 Task: Check the sale-to-list ratio of mud room in the last 1 year.
Action: Mouse moved to (764, 178)
Screenshot: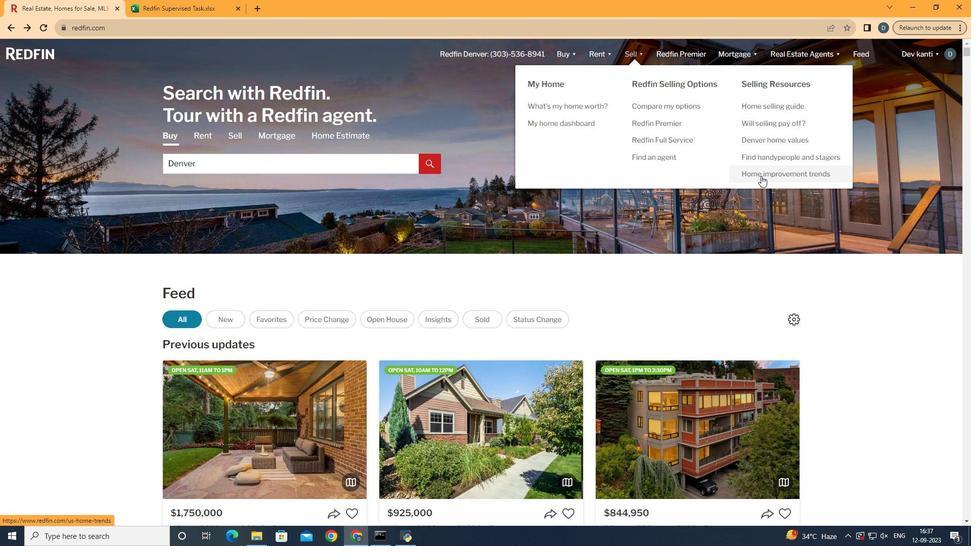 
Action: Mouse pressed left at (764, 178)
Screenshot: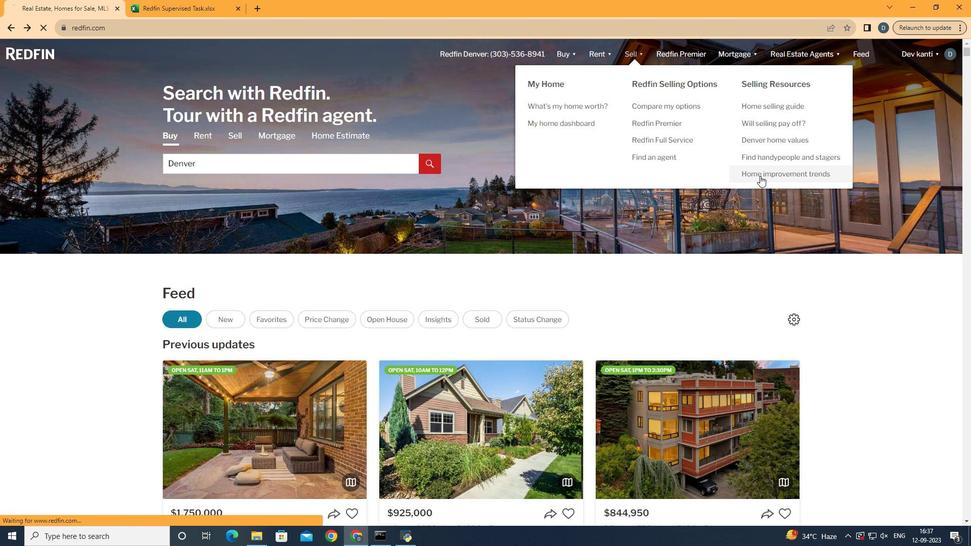 
Action: Mouse moved to (244, 199)
Screenshot: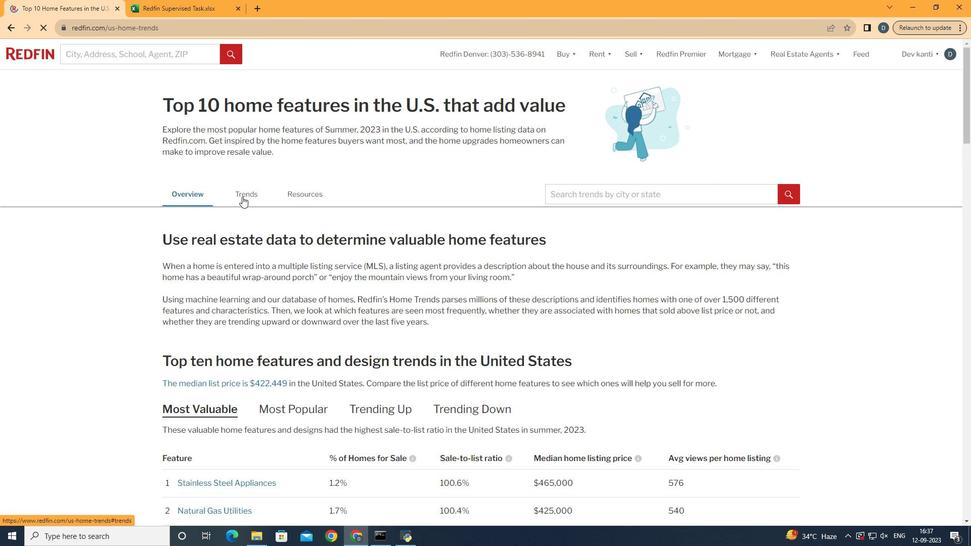
Action: Mouse pressed left at (244, 199)
Screenshot: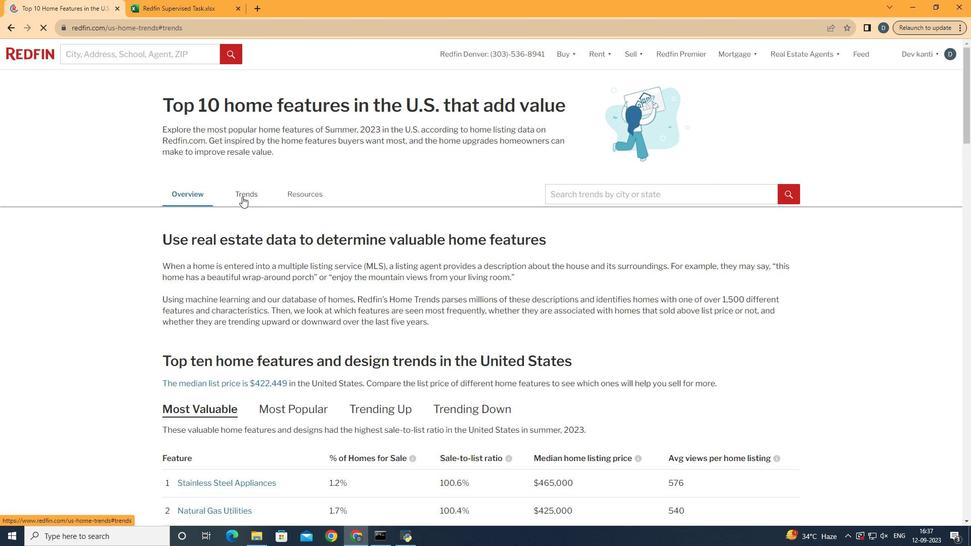 
Action: Mouse moved to (256, 205)
Screenshot: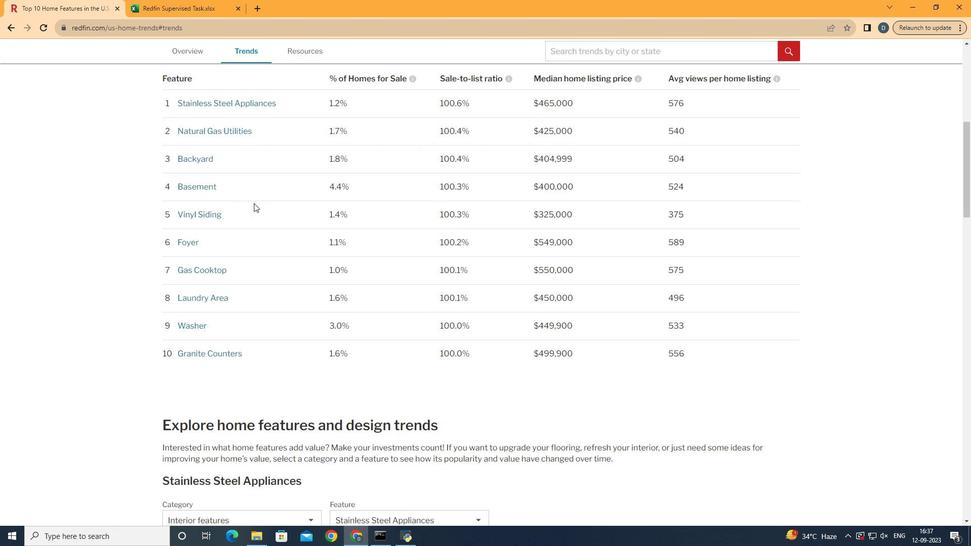 
Action: Mouse scrolled (256, 205) with delta (0, 0)
Screenshot: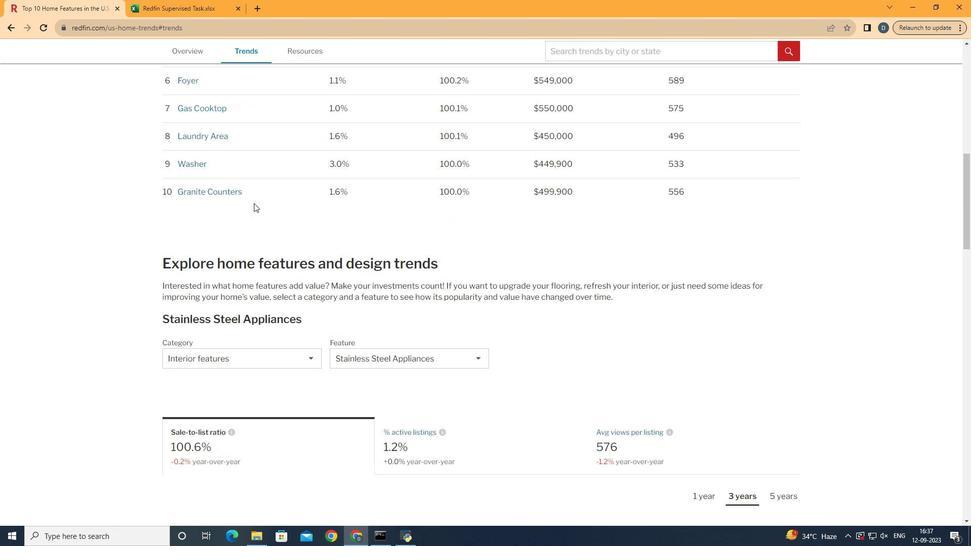 
Action: Mouse scrolled (256, 205) with delta (0, 0)
Screenshot: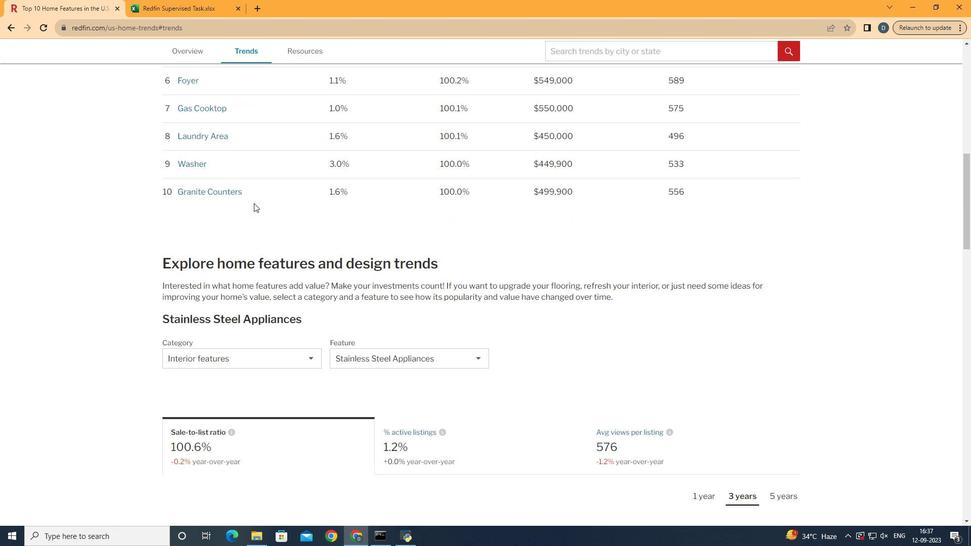 
Action: Mouse scrolled (256, 205) with delta (0, 0)
Screenshot: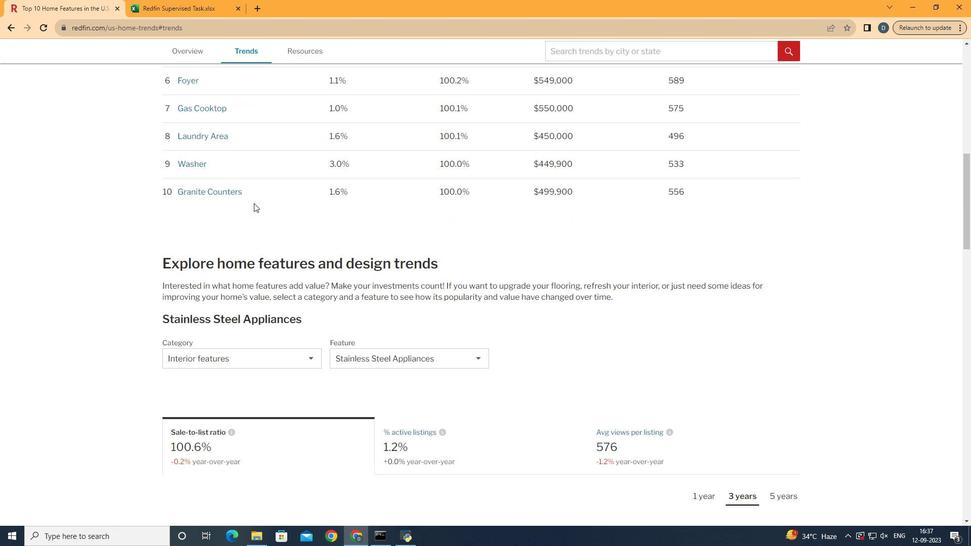 
Action: Mouse scrolled (256, 205) with delta (0, 0)
Screenshot: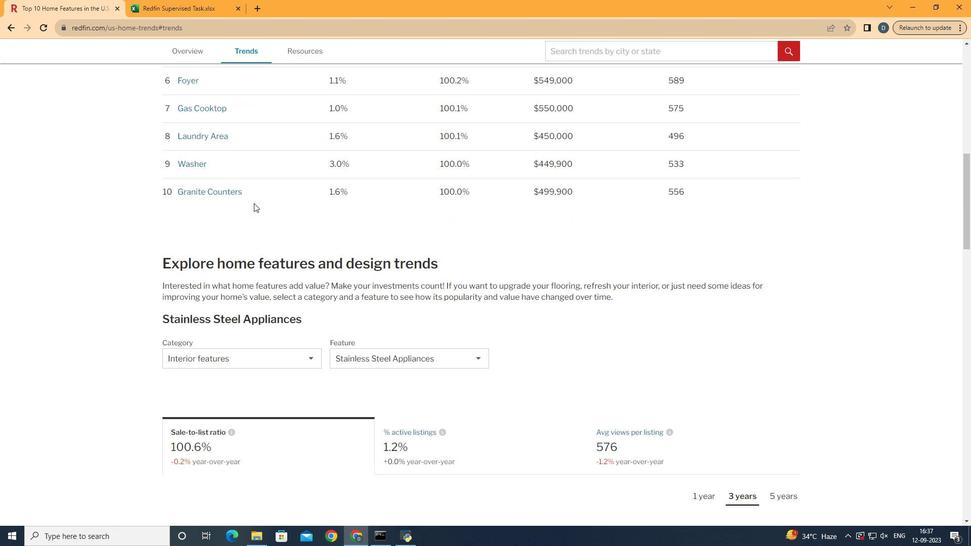 
Action: Mouse scrolled (256, 205) with delta (0, 0)
Screenshot: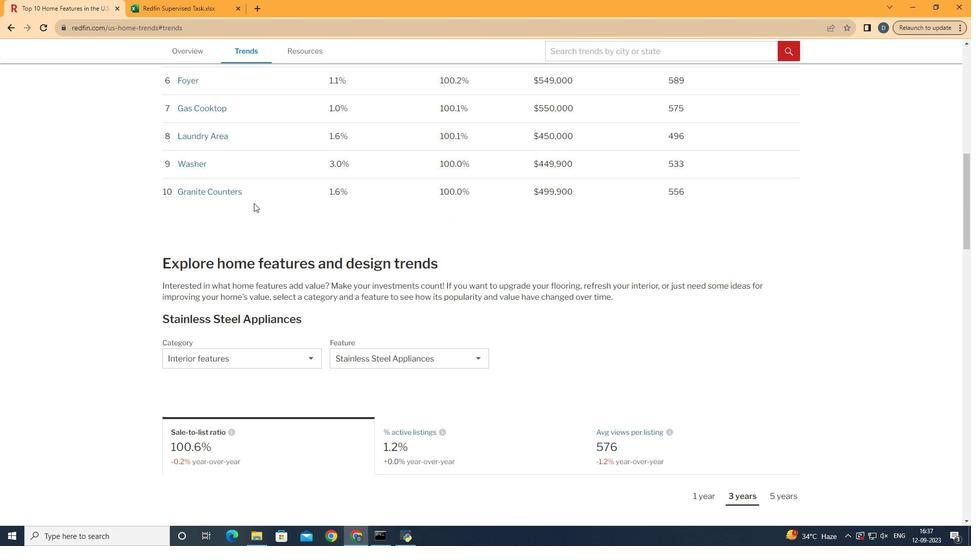
Action: Mouse scrolled (256, 205) with delta (0, 0)
Screenshot: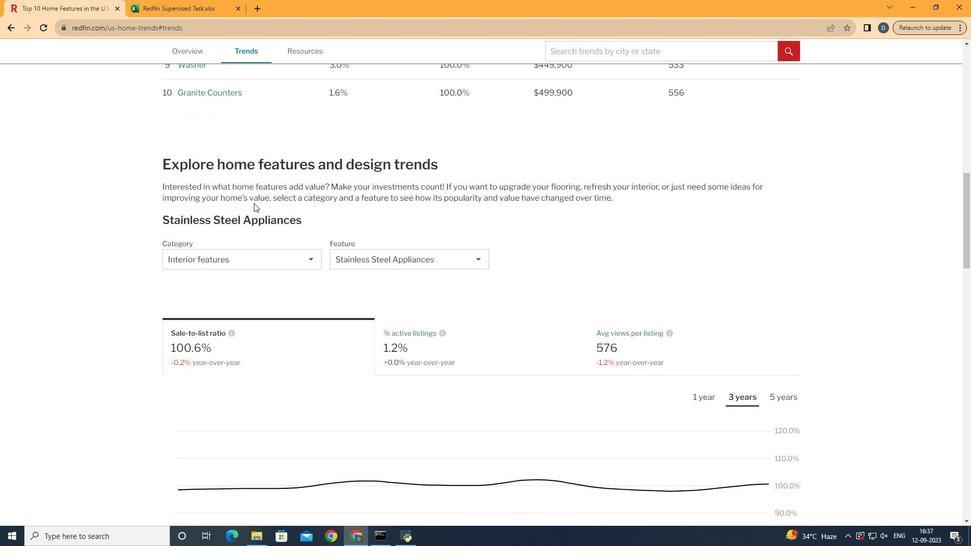 
Action: Mouse scrolled (256, 205) with delta (0, 0)
Screenshot: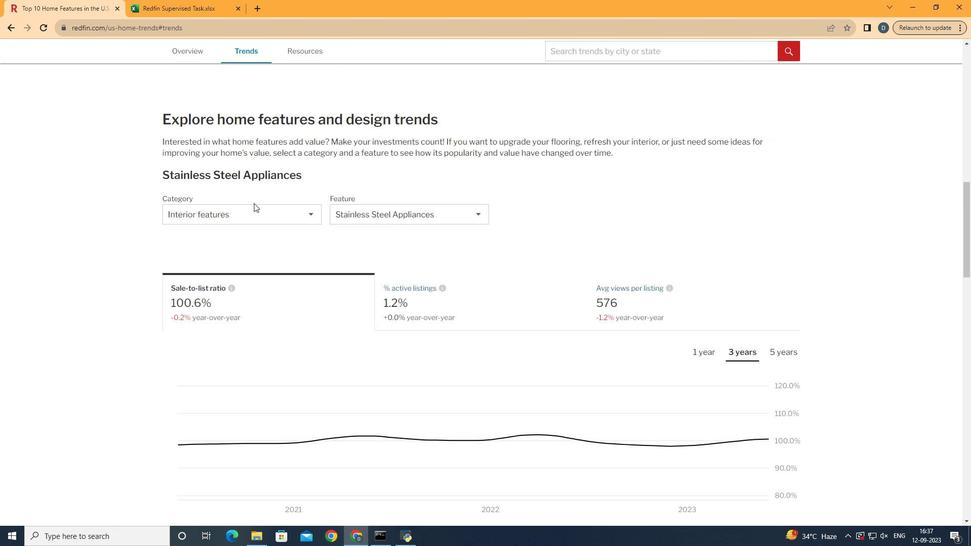 
Action: Mouse scrolled (256, 205) with delta (0, 0)
Screenshot: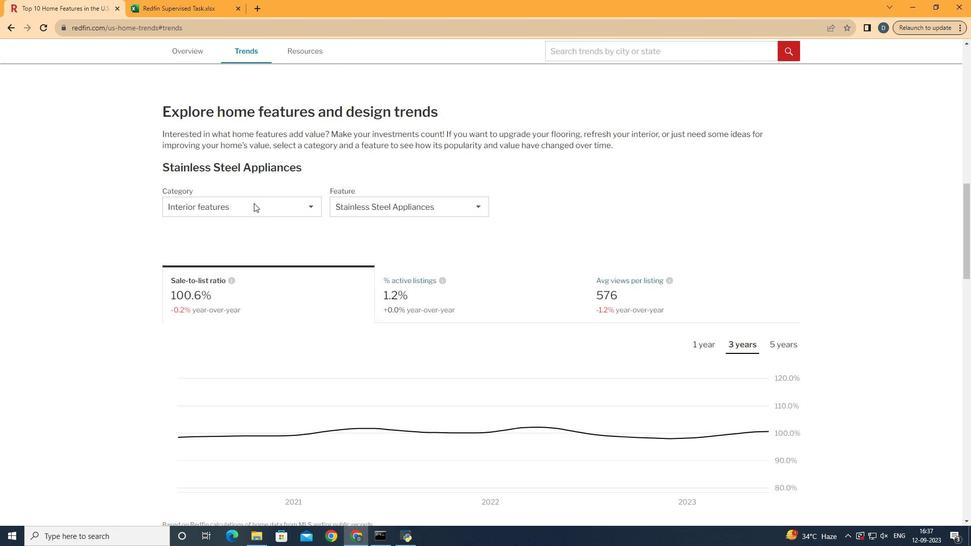 
Action: Mouse moved to (256, 211)
Screenshot: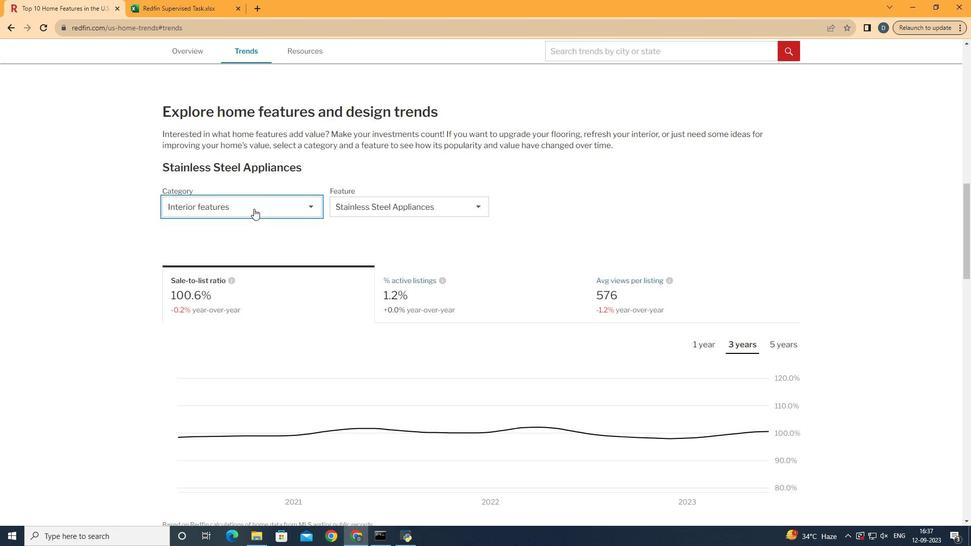 
Action: Mouse pressed left at (256, 211)
Screenshot: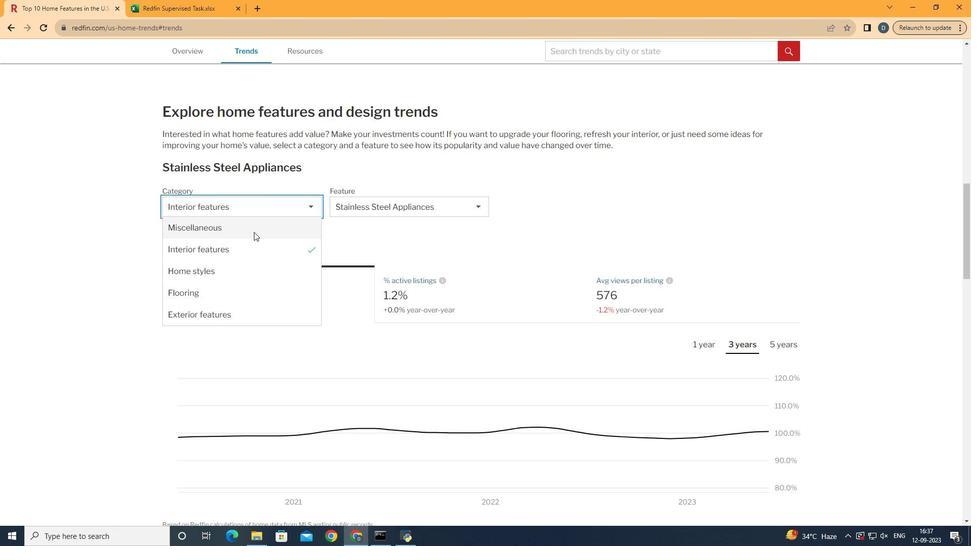 
Action: Mouse moved to (256, 255)
Screenshot: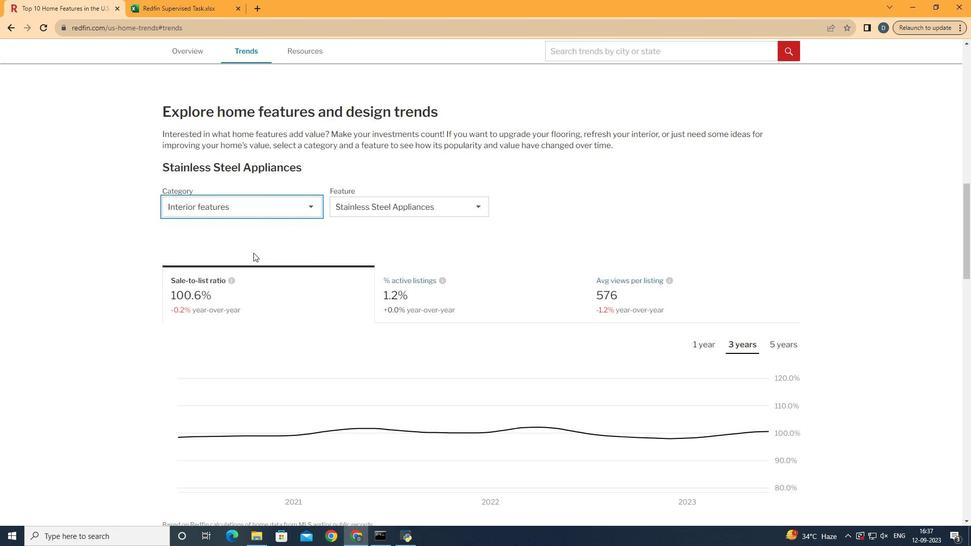
Action: Mouse pressed left at (256, 255)
Screenshot: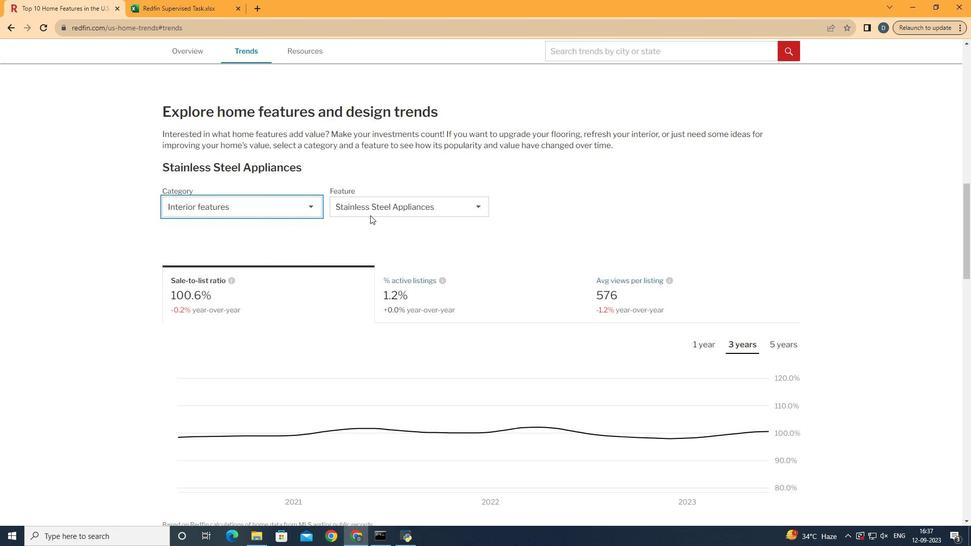 
Action: Mouse moved to (396, 215)
Screenshot: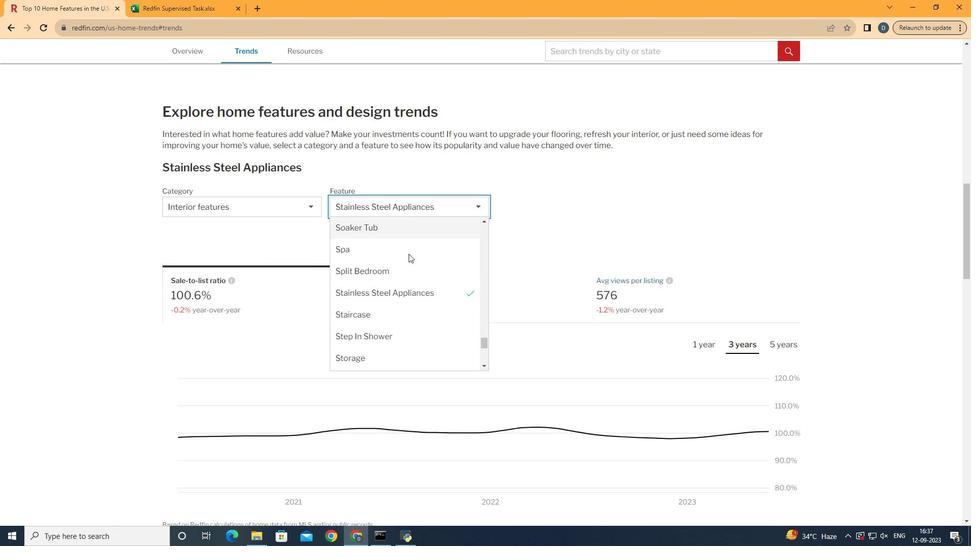 
Action: Mouse pressed left at (396, 215)
Screenshot: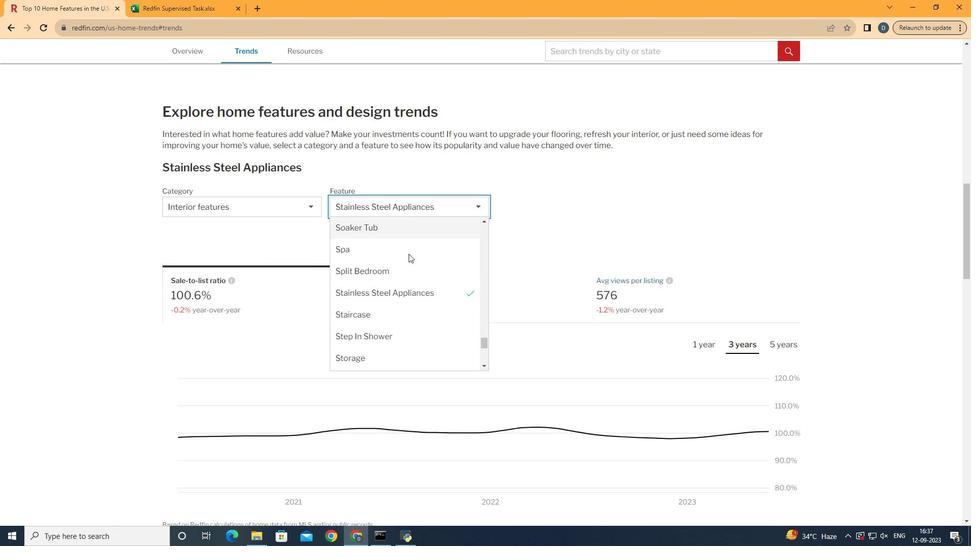 
Action: Mouse moved to (423, 288)
Screenshot: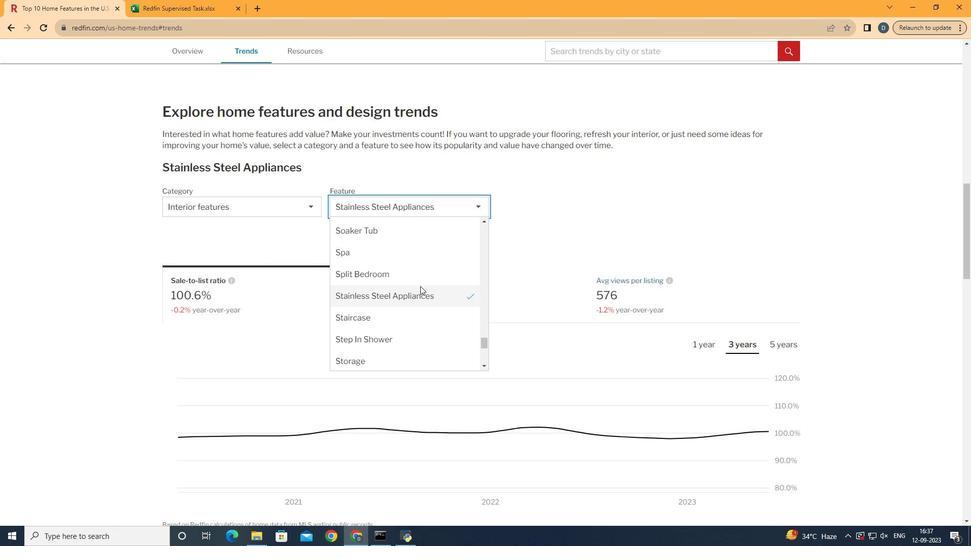 
Action: Mouse scrolled (423, 289) with delta (0, 0)
Screenshot: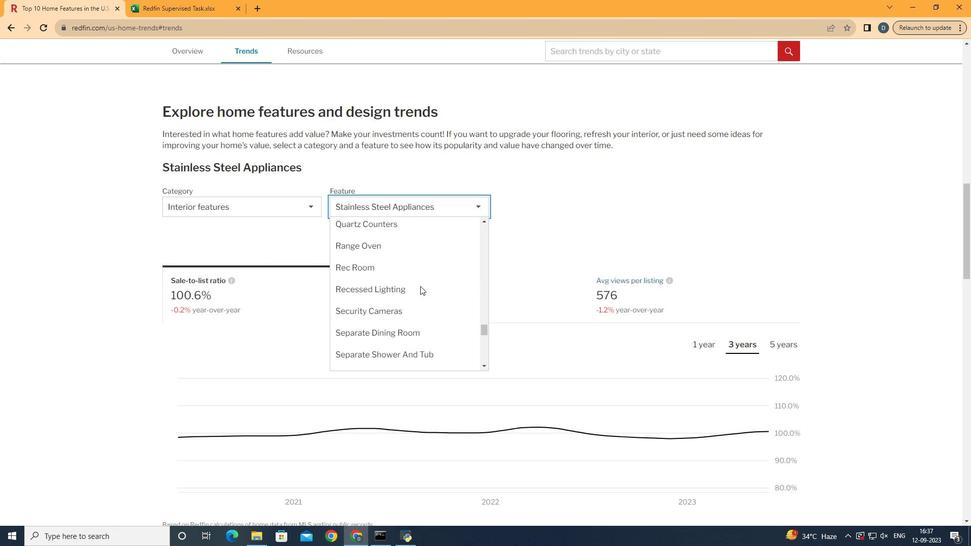 
Action: Mouse scrolled (423, 289) with delta (0, 0)
Screenshot: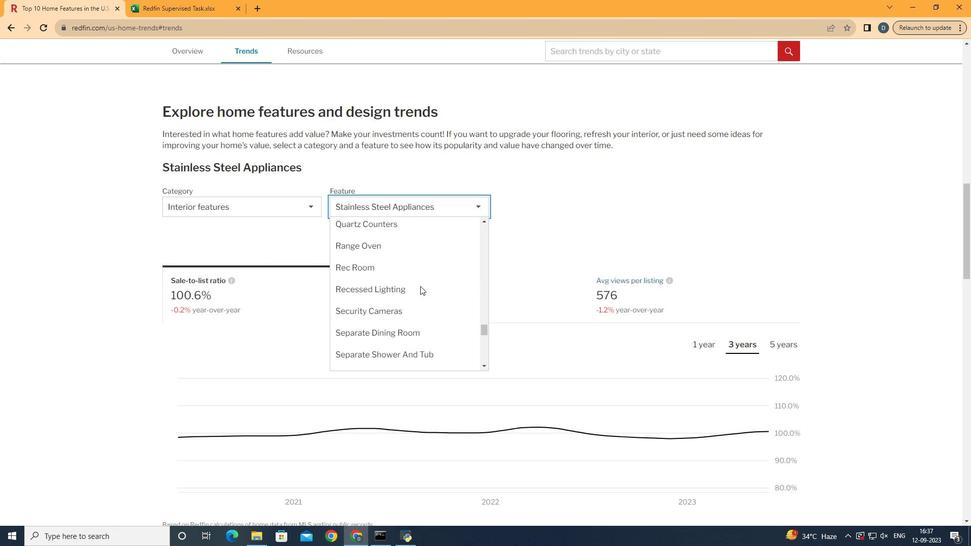 
Action: Mouse scrolled (423, 289) with delta (0, 0)
Screenshot: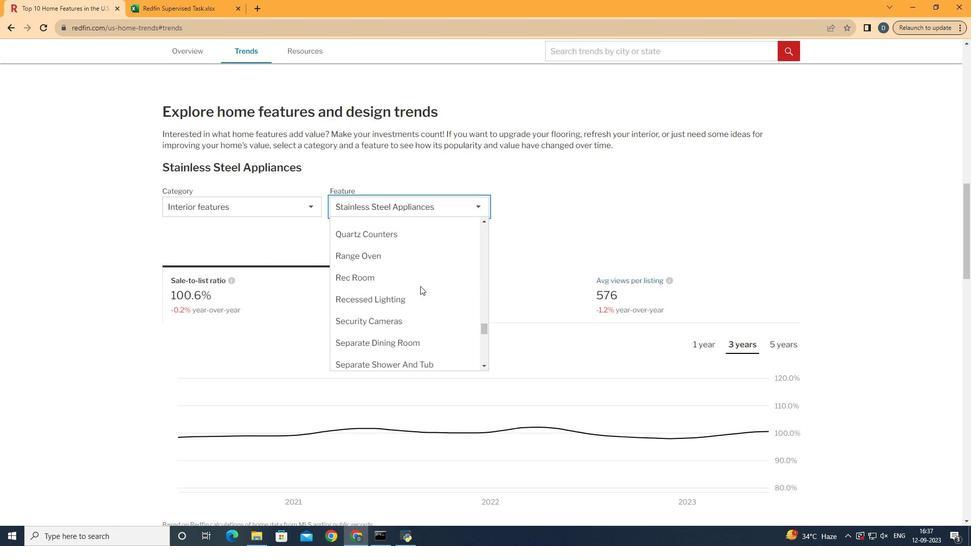 
Action: Mouse scrolled (423, 289) with delta (0, 0)
Screenshot: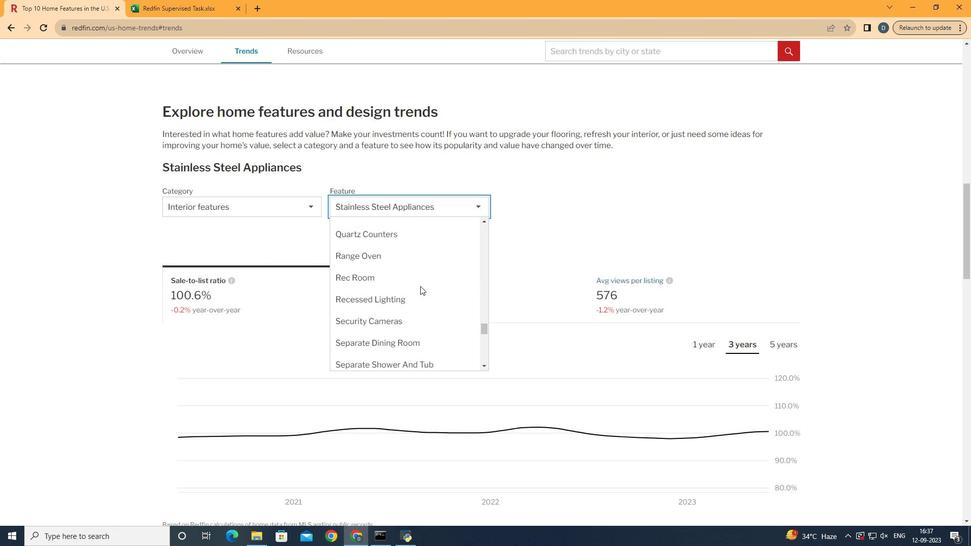 
Action: Mouse scrolled (423, 289) with delta (0, 0)
Screenshot: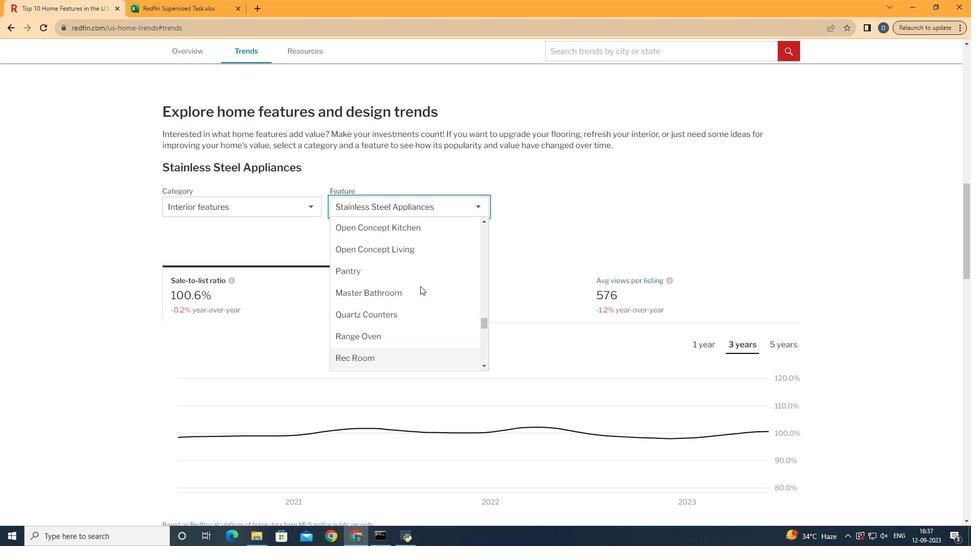 
Action: Mouse scrolled (423, 289) with delta (0, 0)
Screenshot: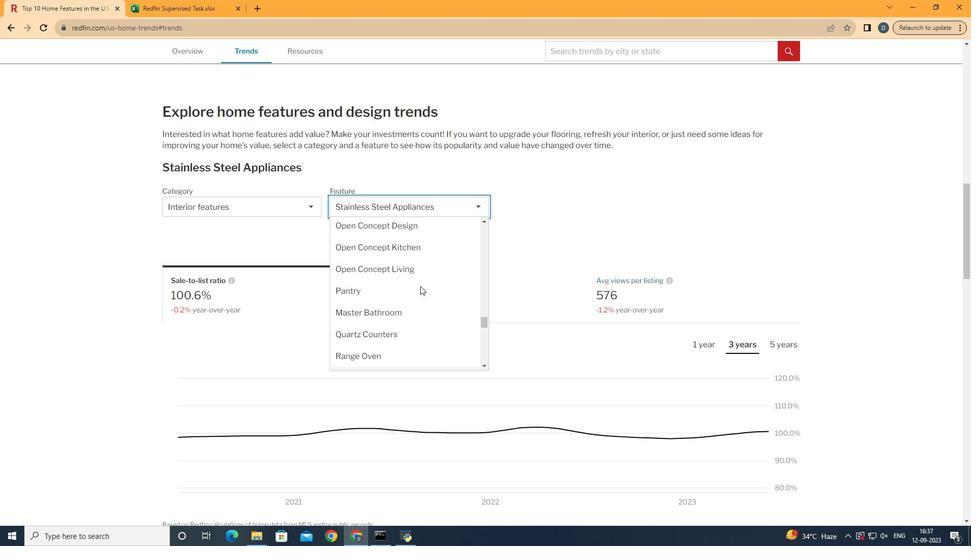 
Action: Mouse moved to (457, 257)
Screenshot: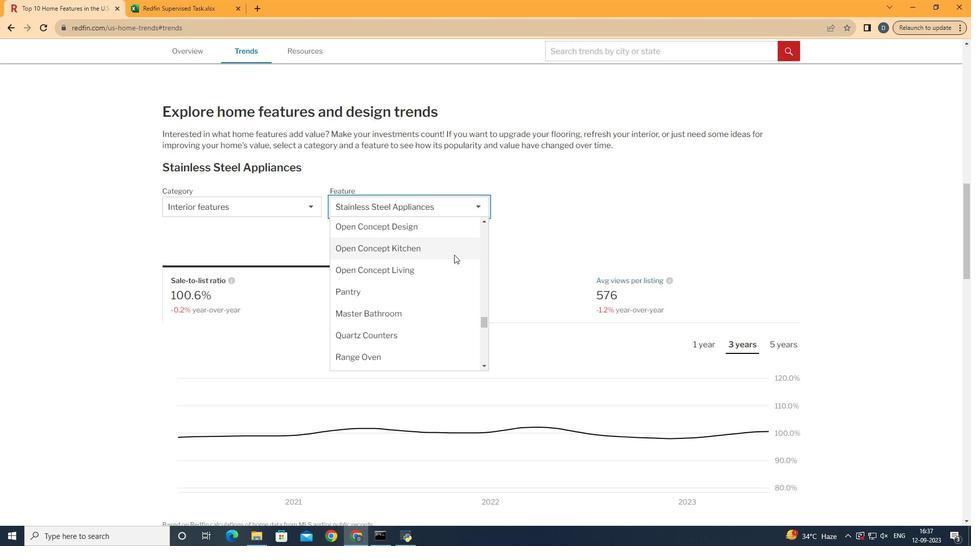 
Action: Mouse scrolled (457, 258) with delta (0, 0)
Screenshot: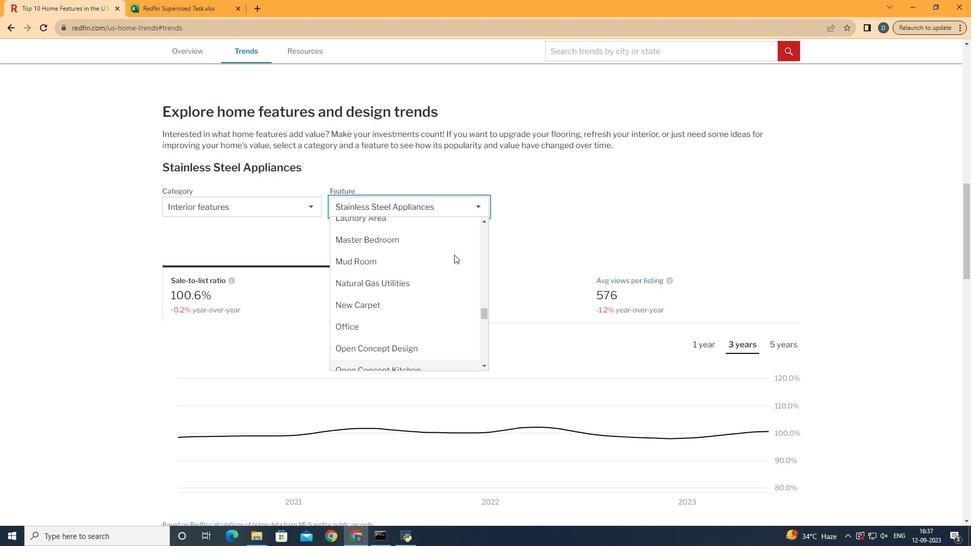 
Action: Mouse scrolled (457, 258) with delta (0, 0)
Screenshot: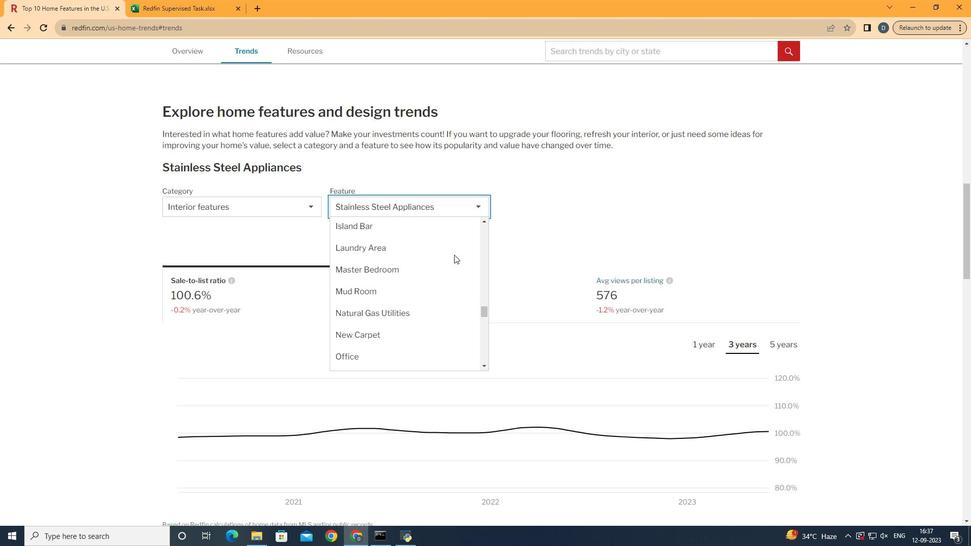 
Action: Mouse scrolled (457, 258) with delta (0, 0)
Screenshot: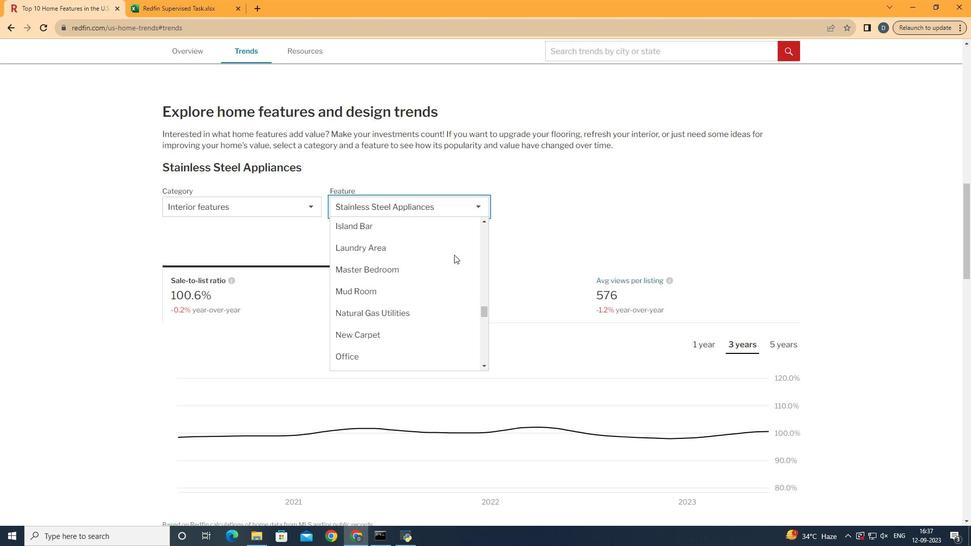 
Action: Mouse moved to (443, 296)
Screenshot: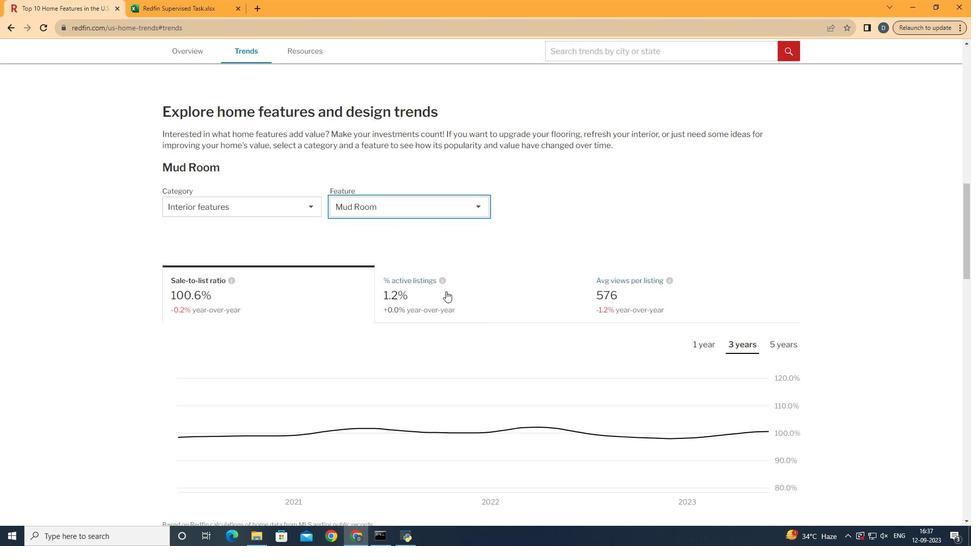 
Action: Mouse pressed left at (443, 296)
Screenshot: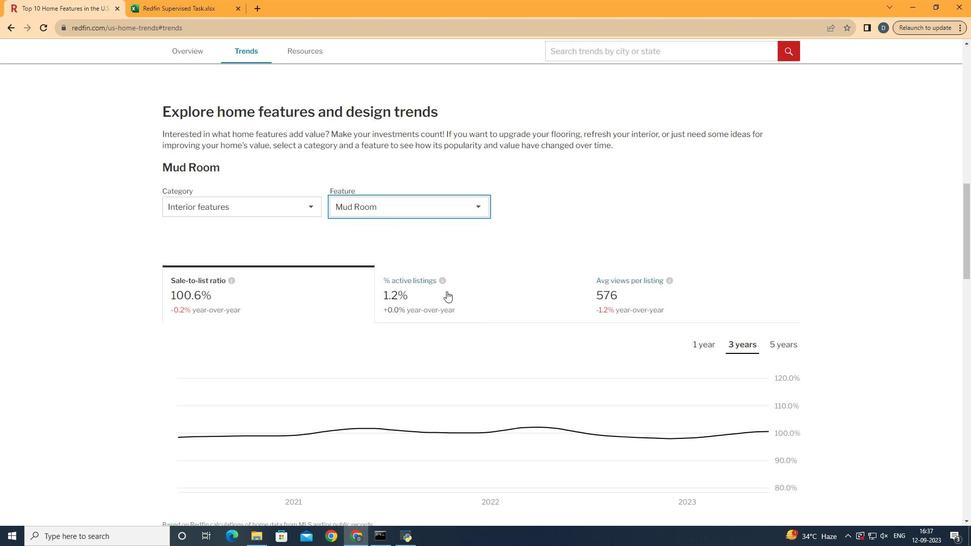 
Action: Mouse moved to (332, 305)
Screenshot: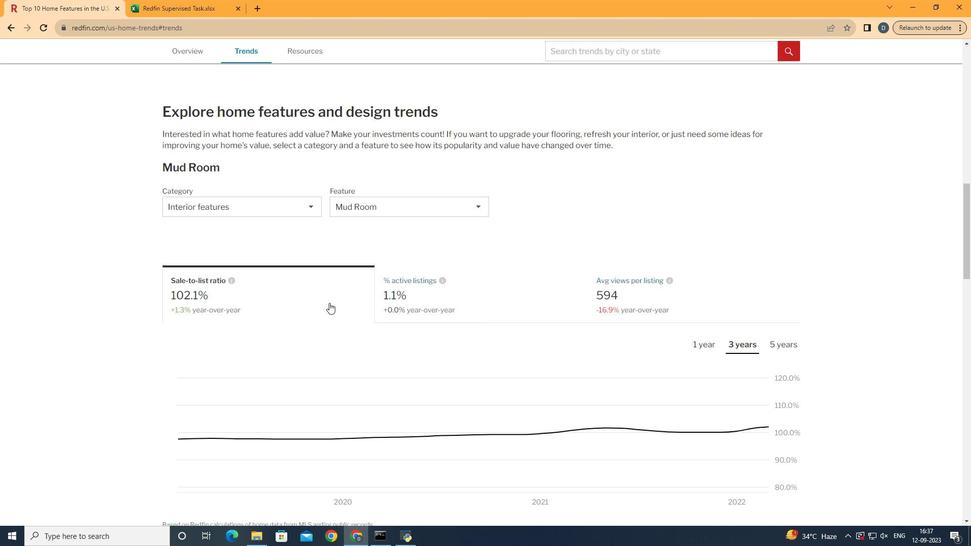 
Action: Mouse pressed left at (332, 305)
Screenshot: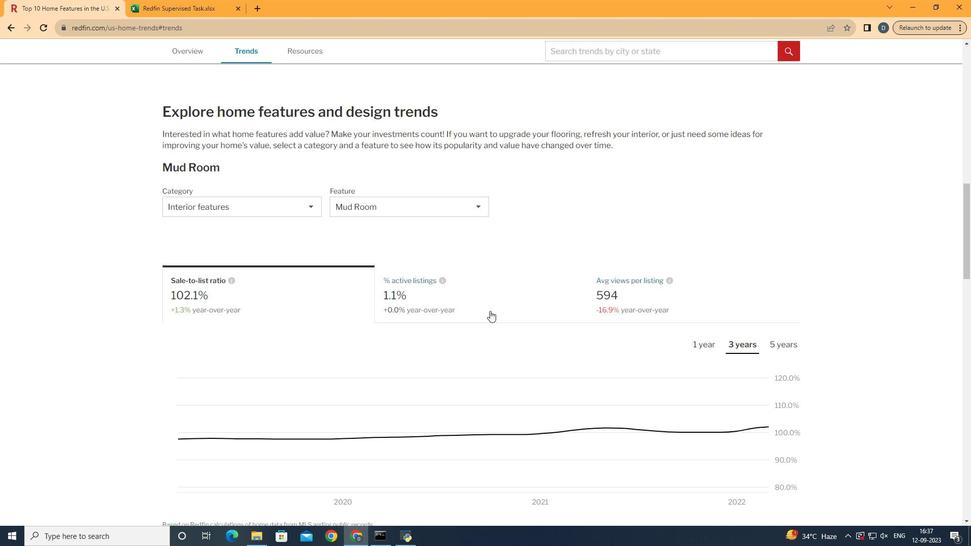 
Action: Mouse moved to (709, 348)
Screenshot: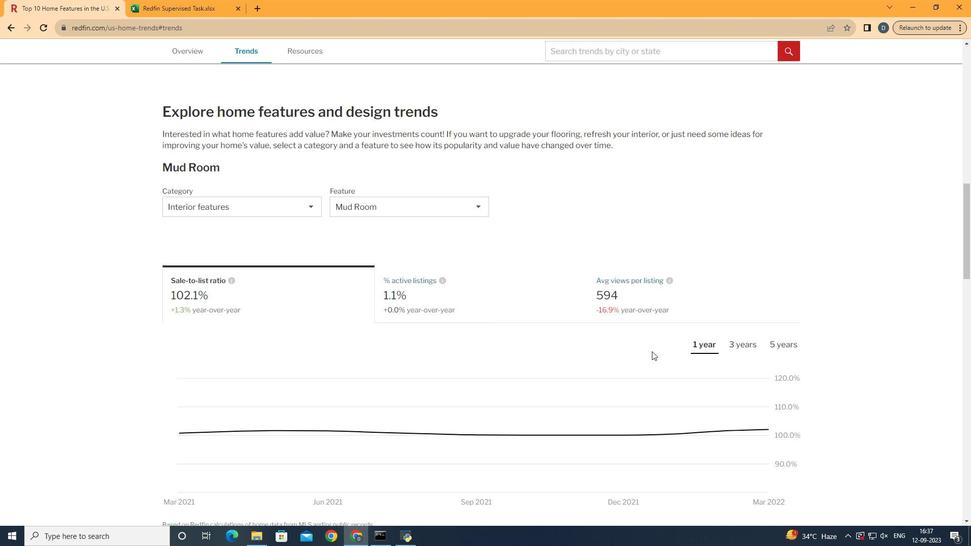 
Action: Mouse pressed left at (709, 348)
Screenshot: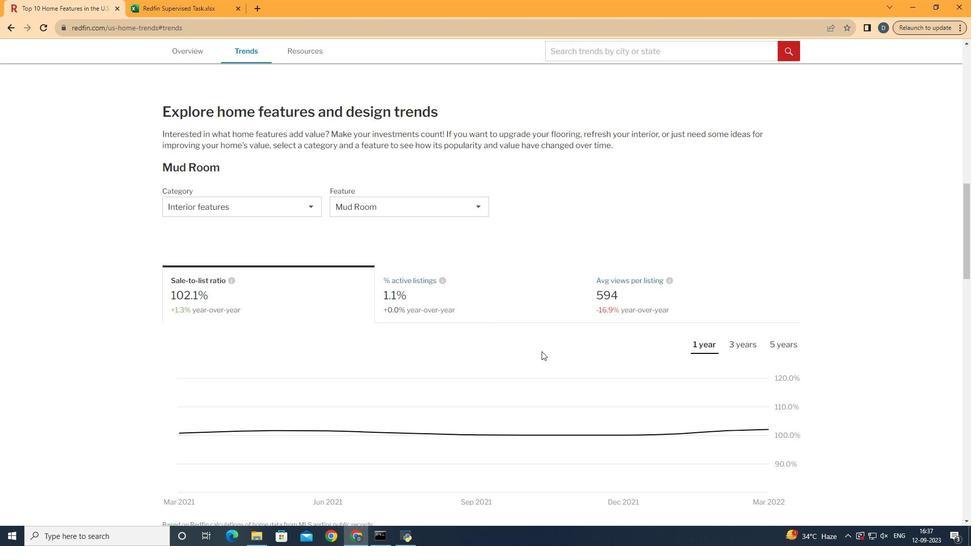 
Action: Mouse moved to (500, 354)
Screenshot: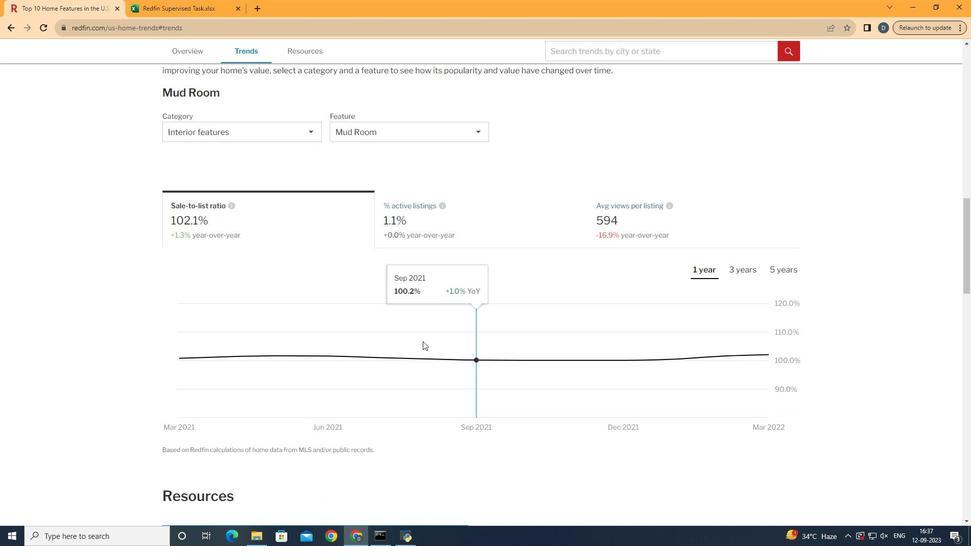 
Action: Mouse scrolled (500, 354) with delta (0, 0)
Screenshot: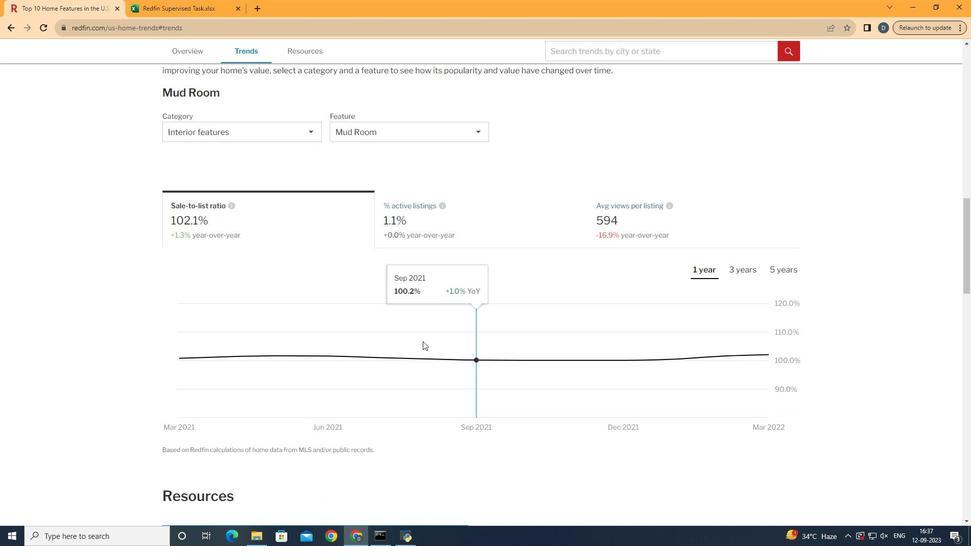 
Action: Mouse moved to (495, 354)
Screenshot: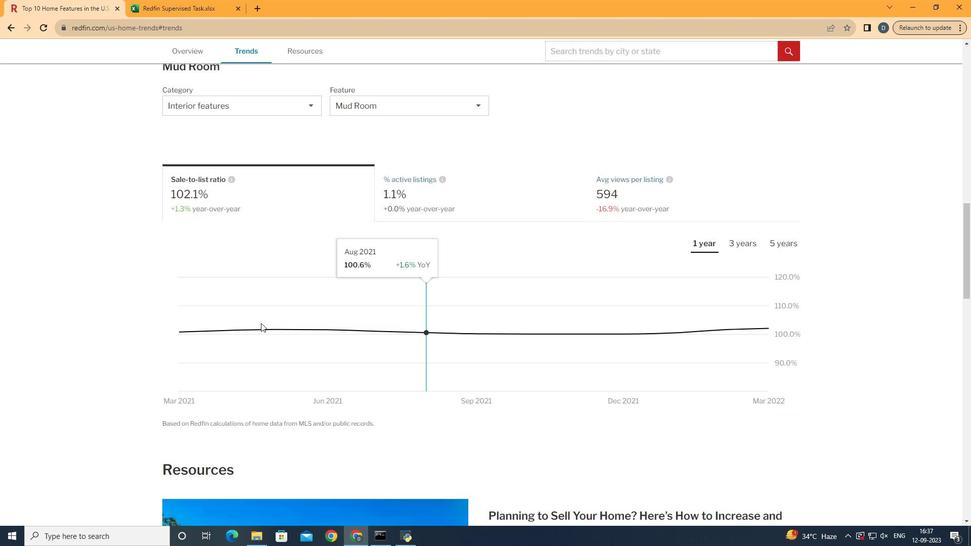 
Action: Mouse scrolled (495, 354) with delta (0, 0)
Screenshot: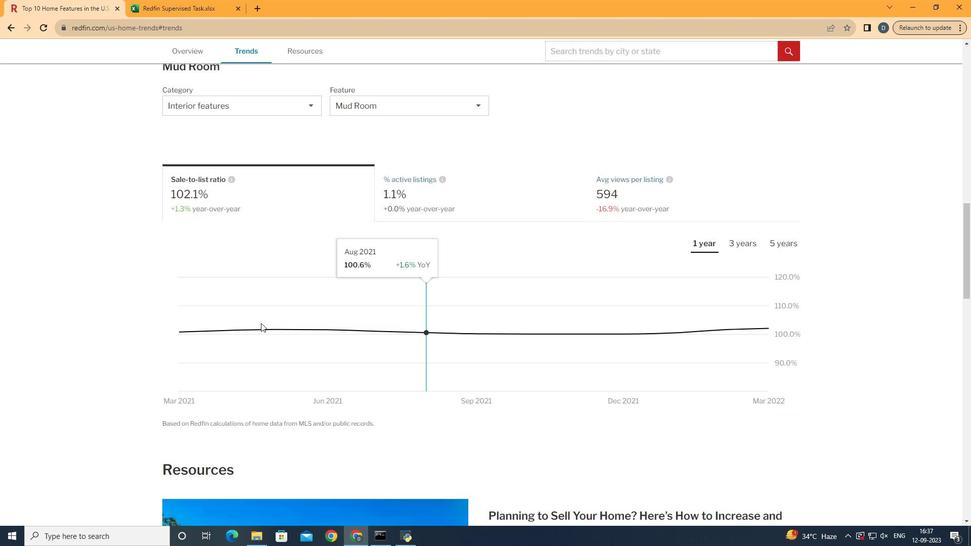 
Action: Mouse moved to (751, 341)
Screenshot: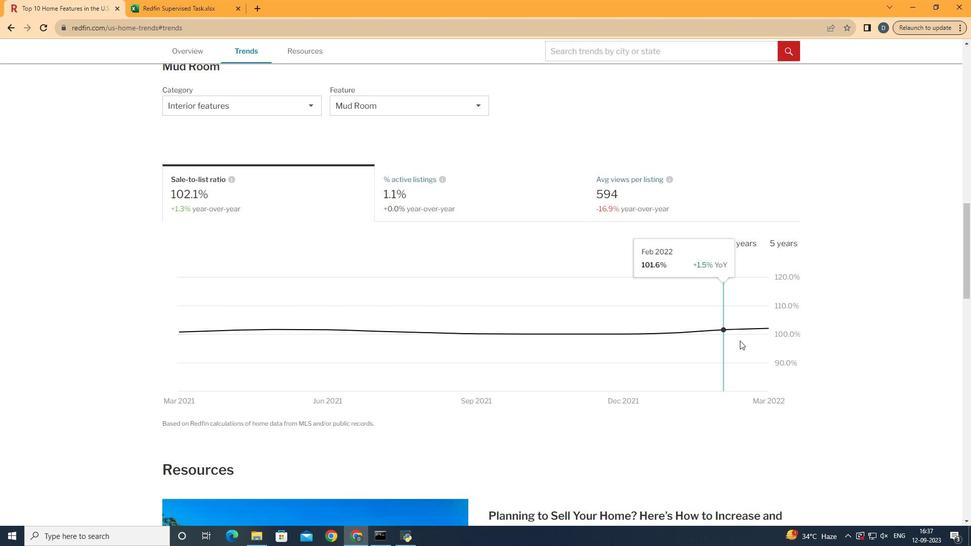 
